 Task: In the  document Eyecolor.odt Insert horizontal line 'below the text' Create the translated copy of the document in  'Arabic ' Select the first point and Clear Formatting
Action: Mouse moved to (283, 378)
Screenshot: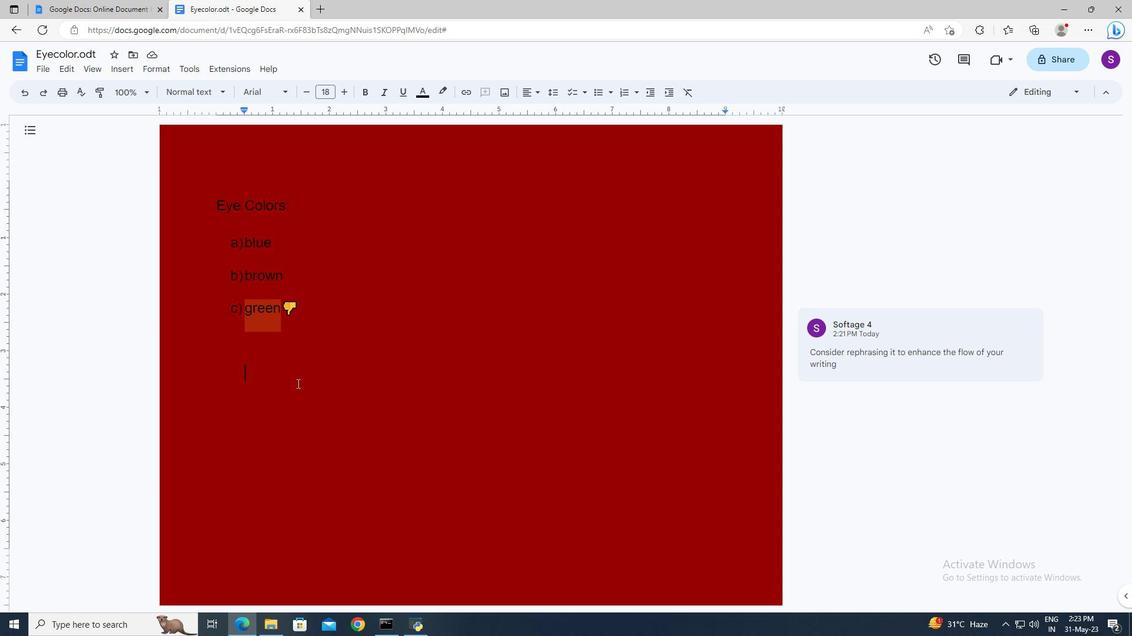 
Action: Mouse pressed left at (283, 378)
Screenshot: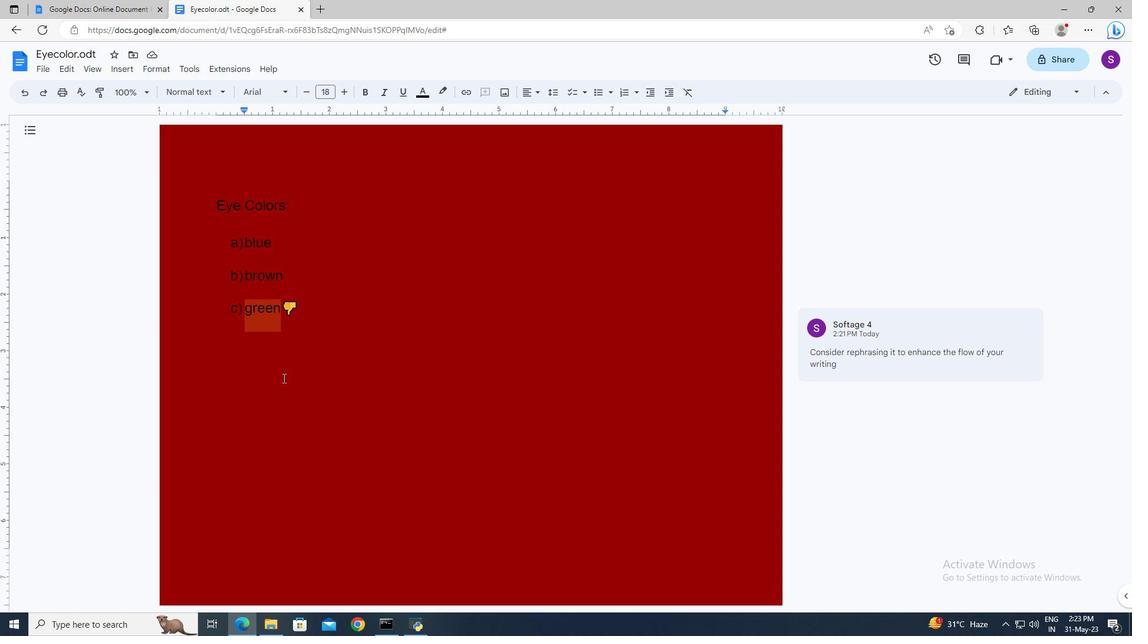 
Action: Mouse moved to (132, 74)
Screenshot: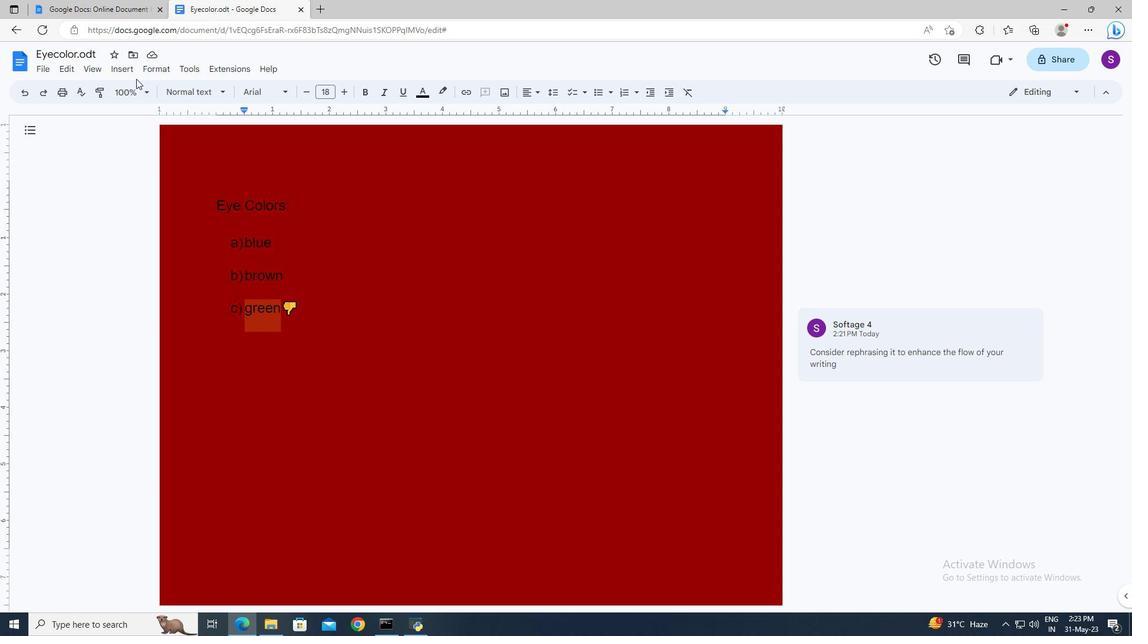 
Action: Mouse pressed left at (132, 74)
Screenshot: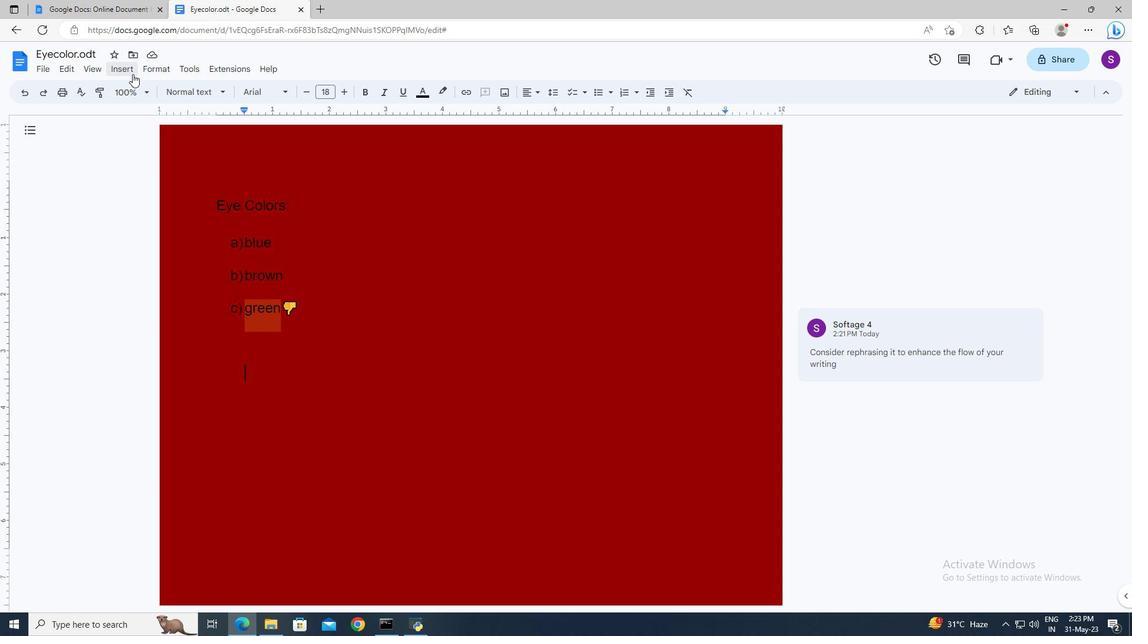 
Action: Mouse moved to (149, 162)
Screenshot: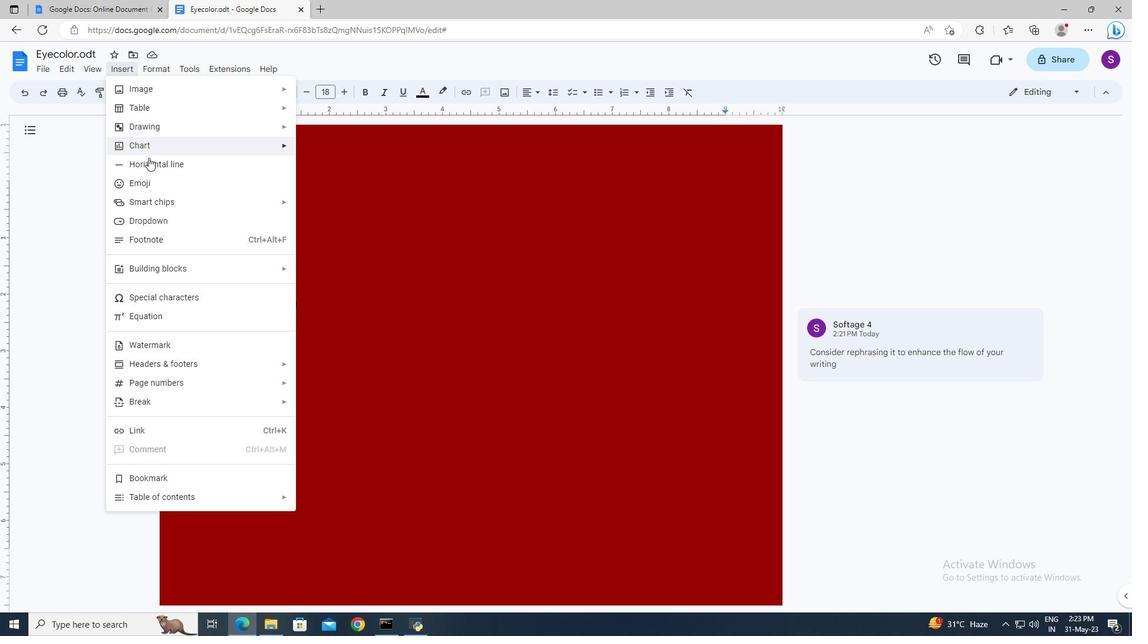 
Action: Mouse pressed left at (149, 162)
Screenshot: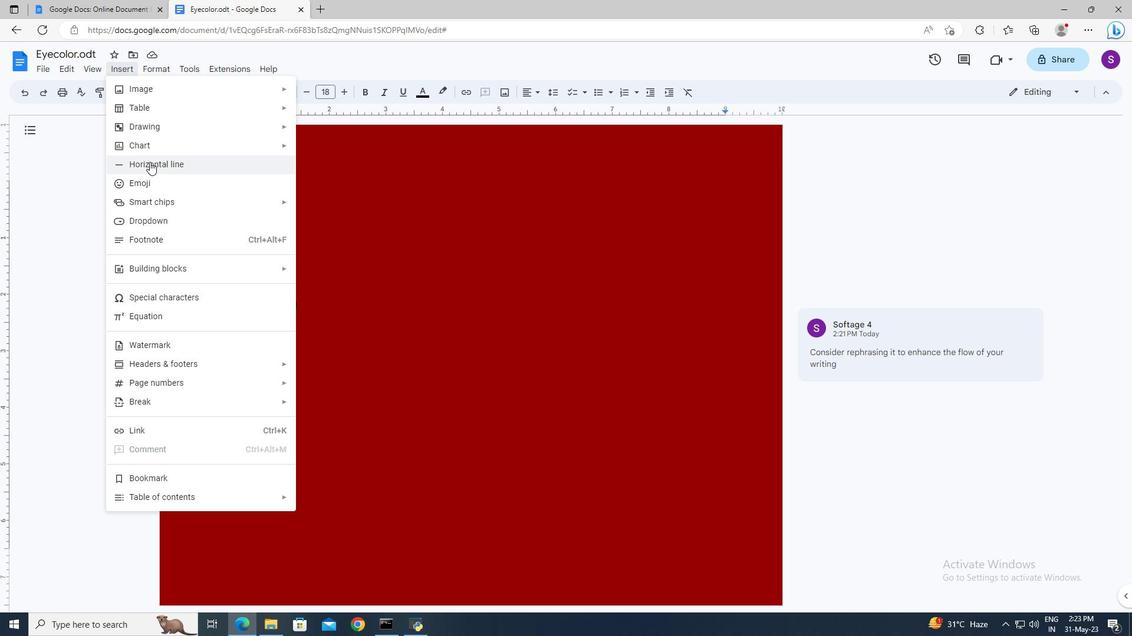 
Action: Mouse moved to (192, 73)
Screenshot: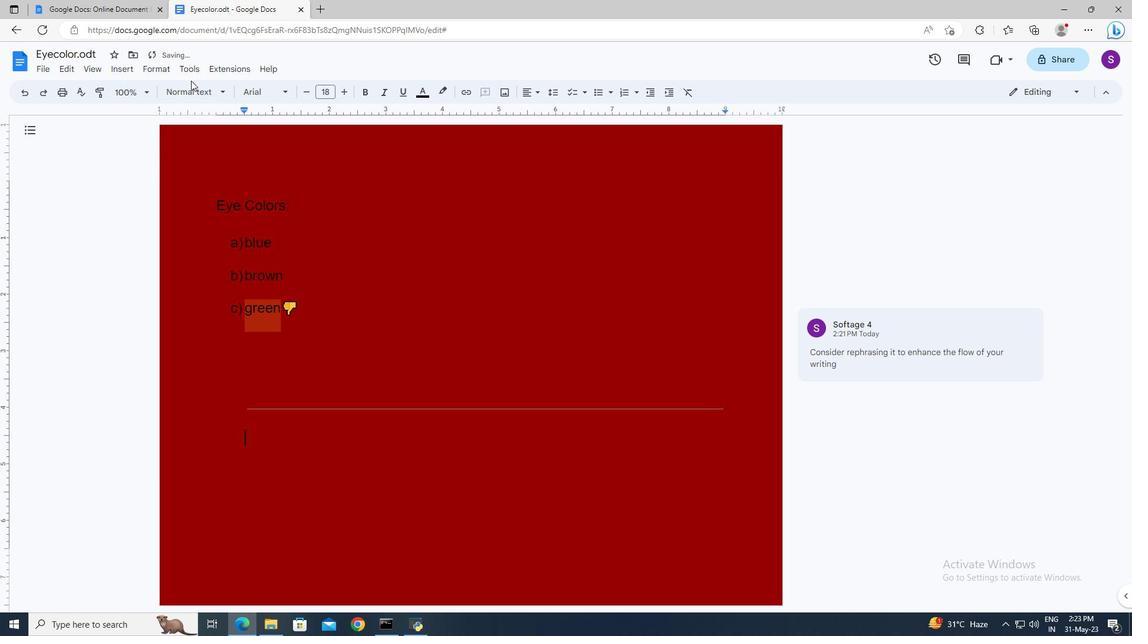 
Action: Mouse pressed left at (192, 73)
Screenshot: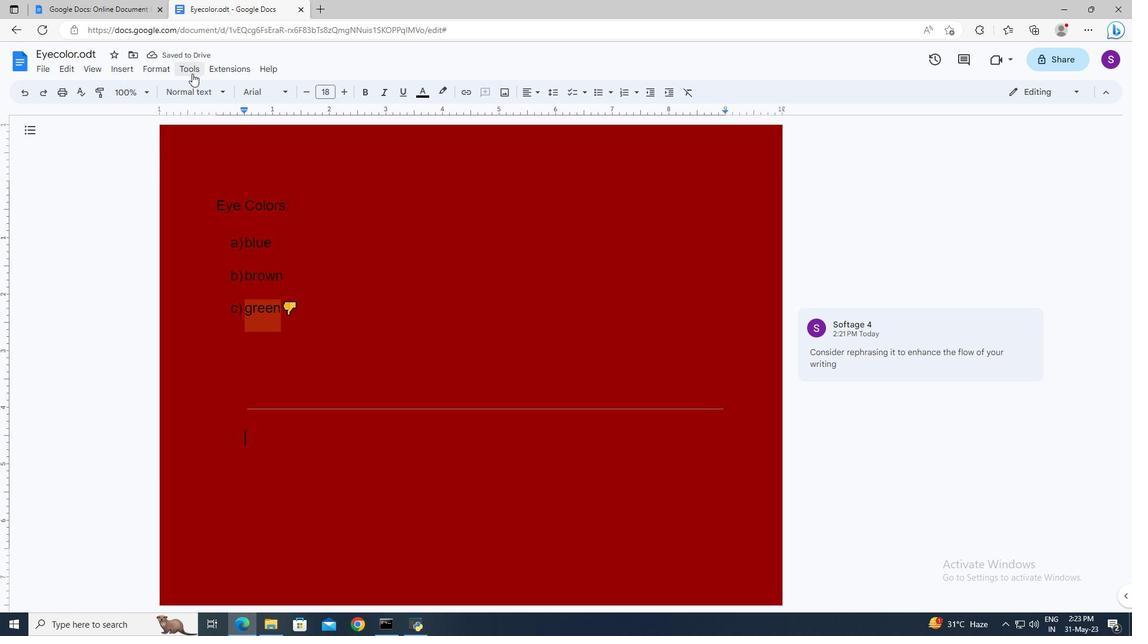 
Action: Mouse moved to (232, 273)
Screenshot: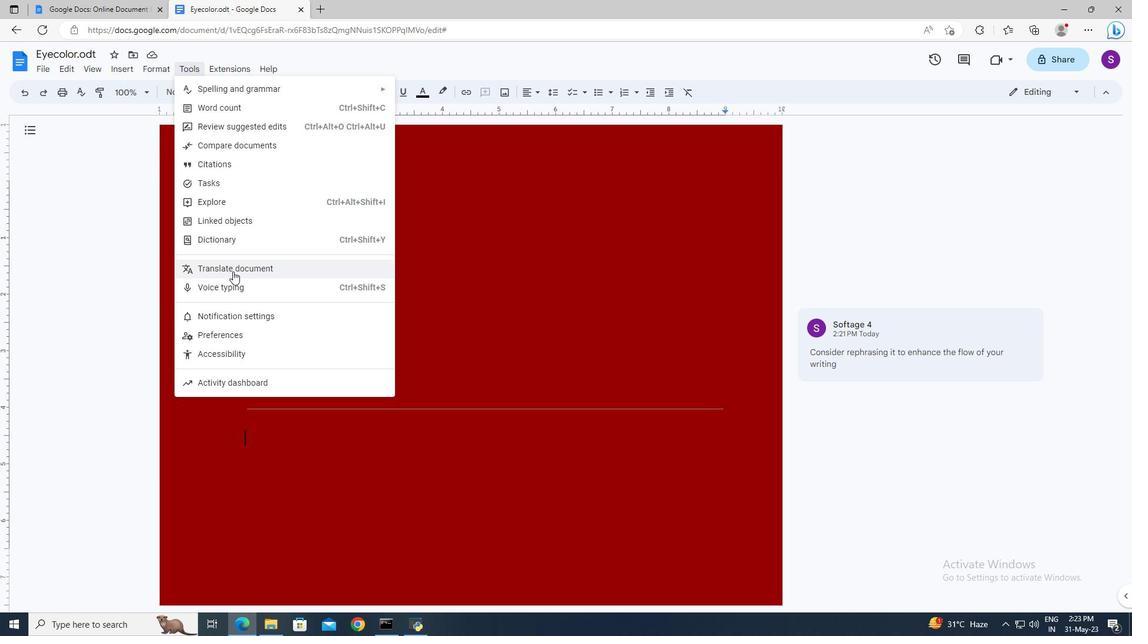 
Action: Mouse pressed left at (232, 273)
Screenshot: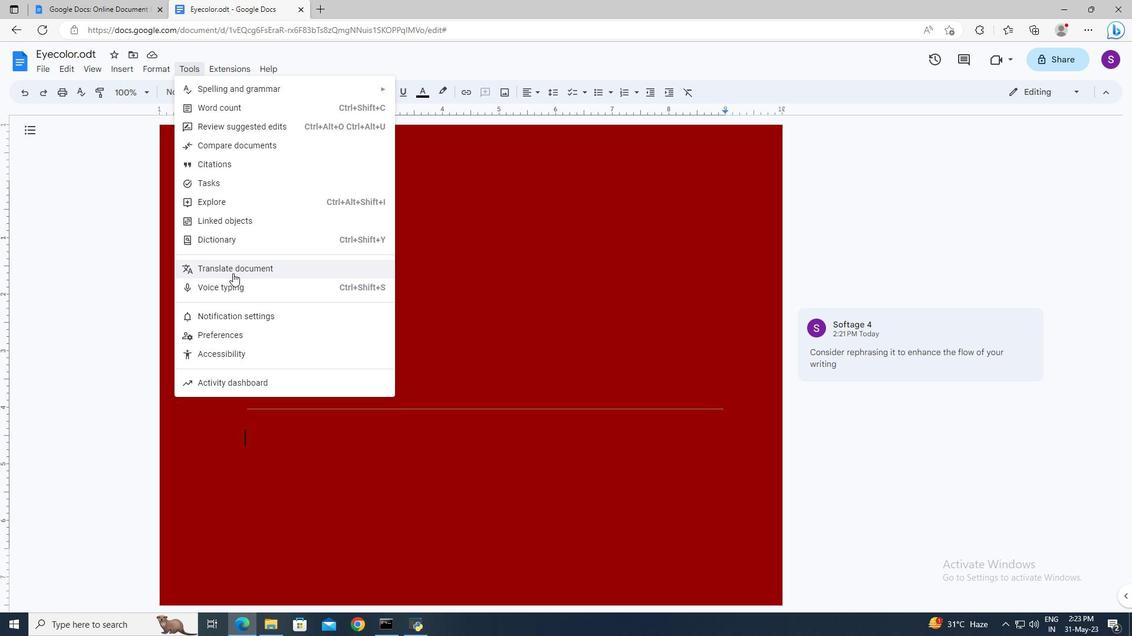 
Action: Mouse moved to (560, 349)
Screenshot: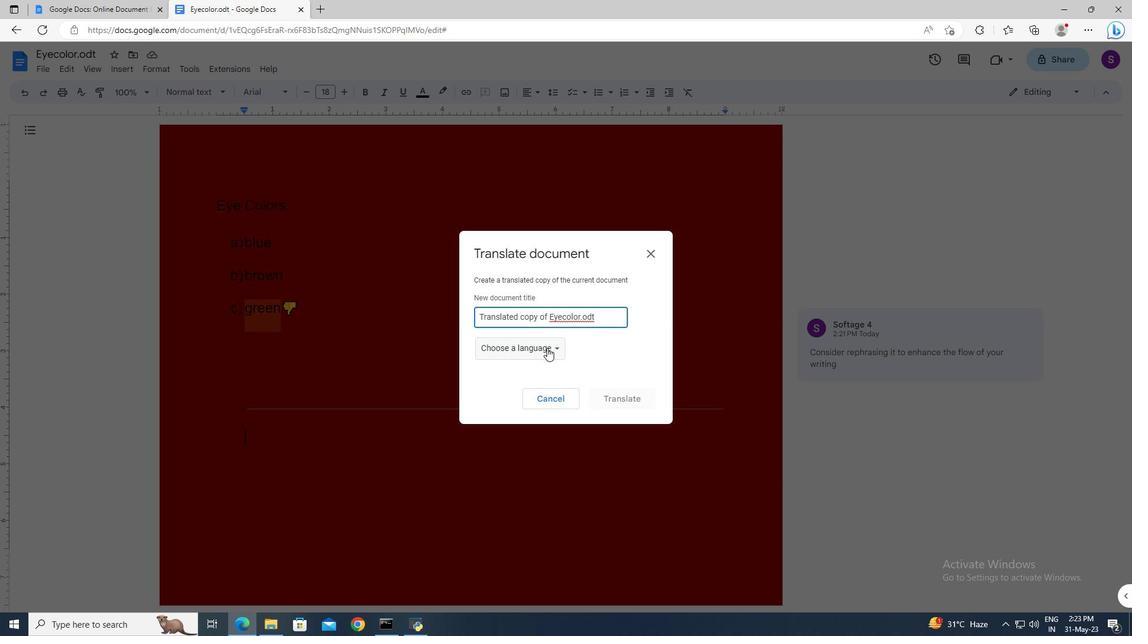 
Action: Mouse pressed left at (560, 349)
Screenshot: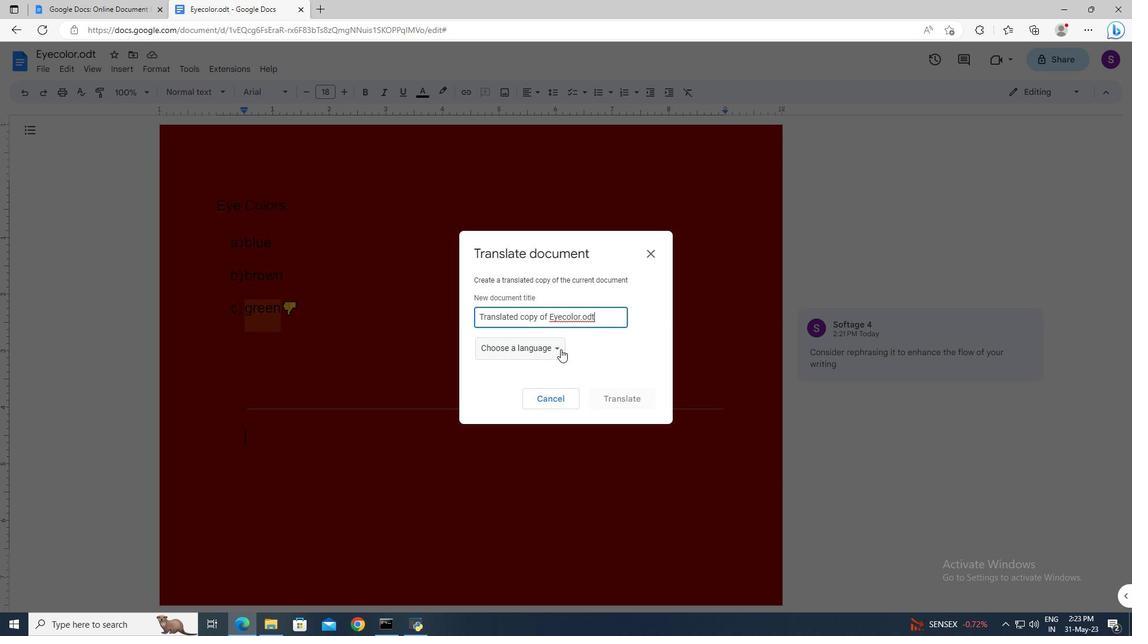 
Action: Mouse moved to (544, 398)
Screenshot: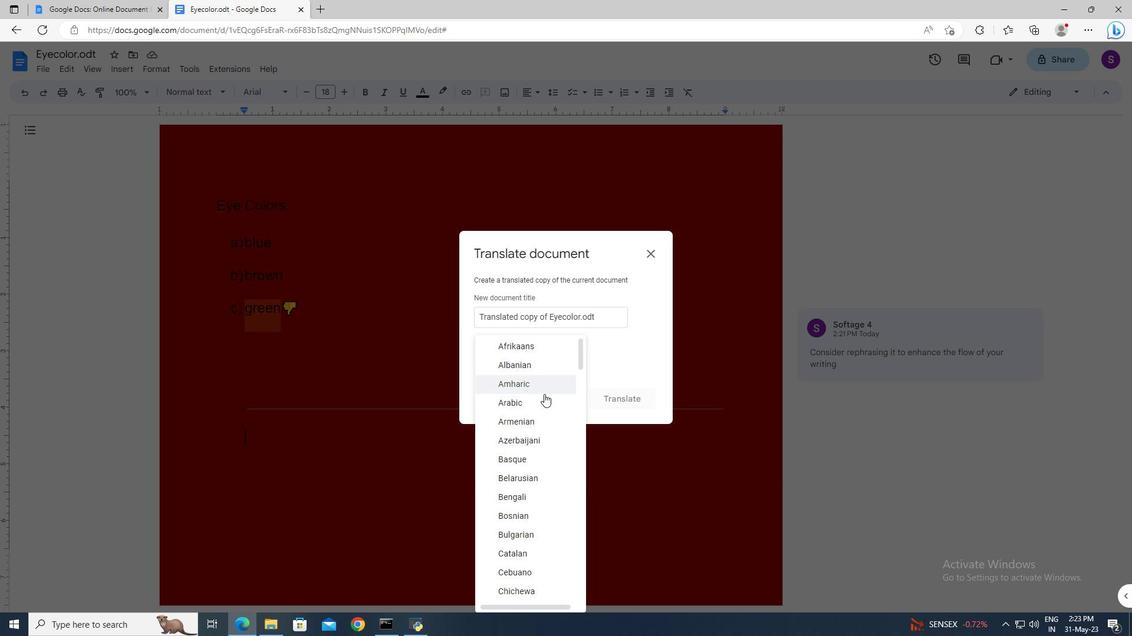 
Action: Mouse pressed left at (544, 398)
Screenshot: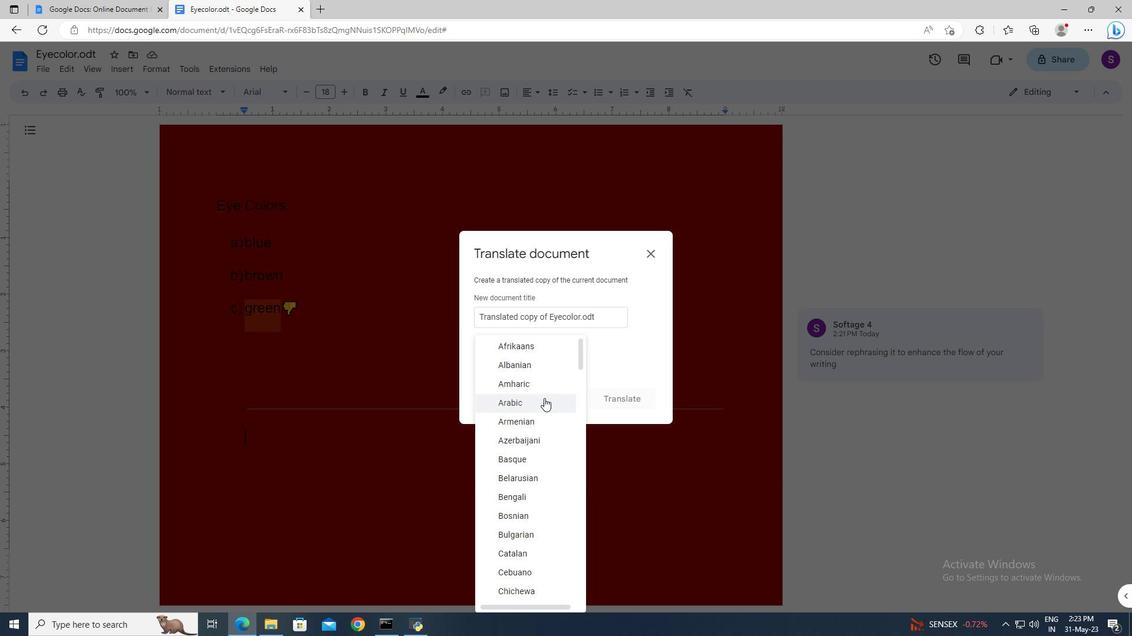 
Action: Mouse moved to (616, 401)
Screenshot: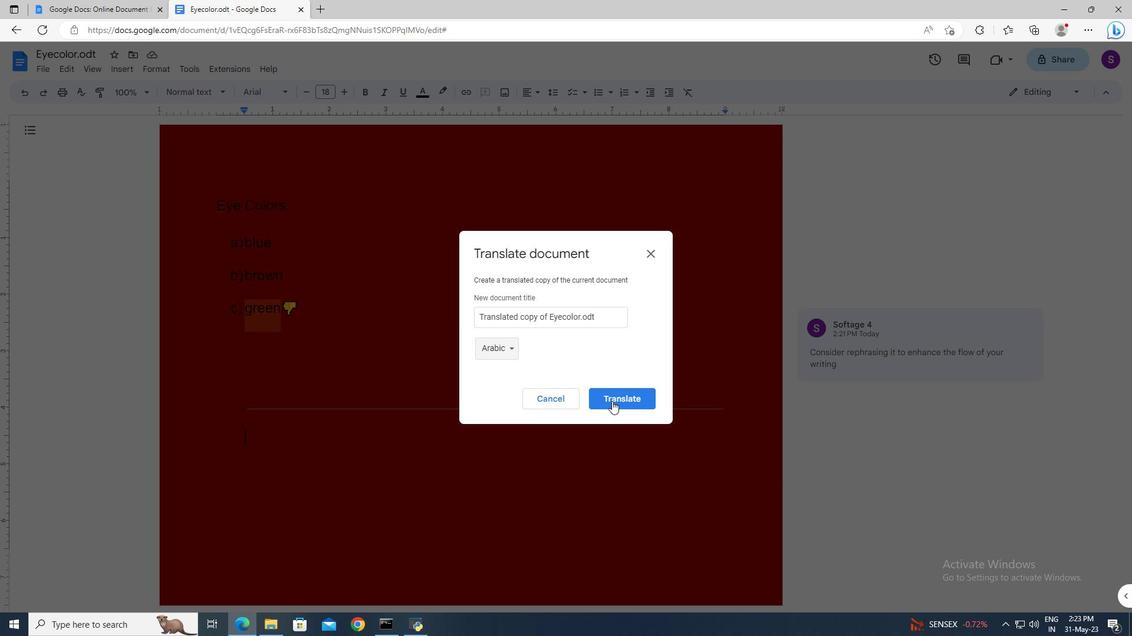 
Action: Mouse pressed left at (616, 401)
Screenshot: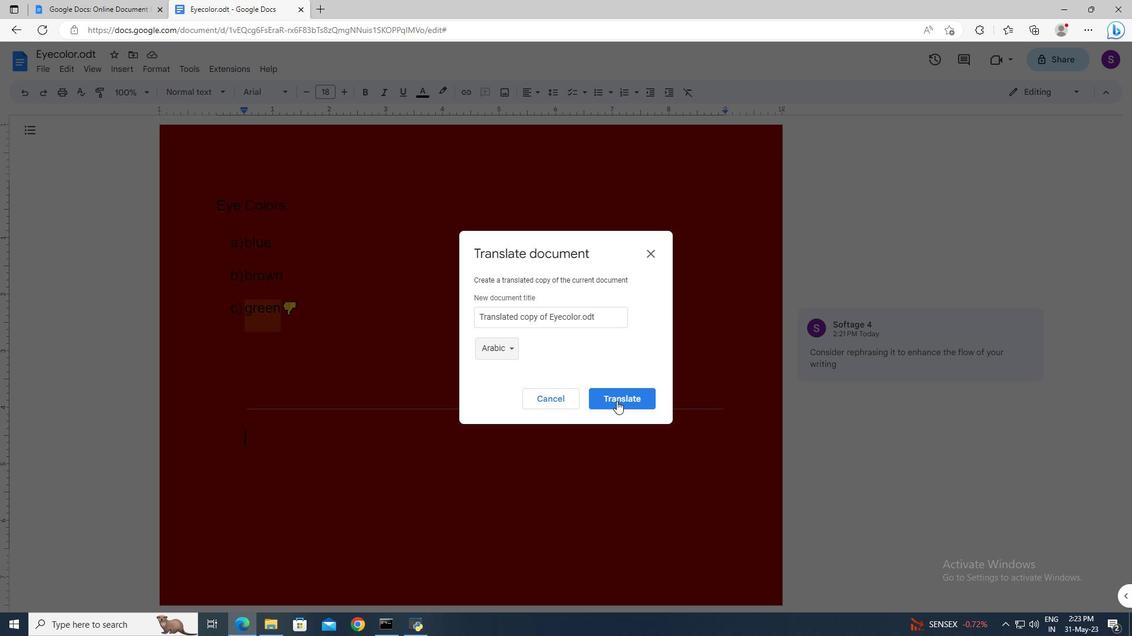 
Action: Mouse moved to (255, 12)
Screenshot: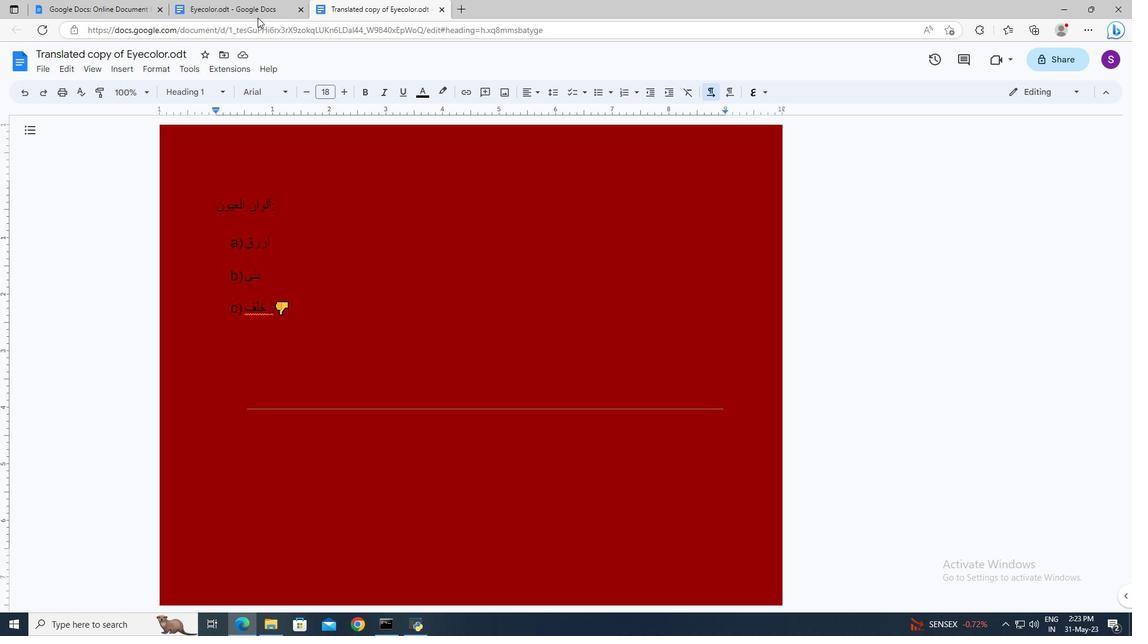 
Action: Mouse pressed left at (255, 12)
Screenshot: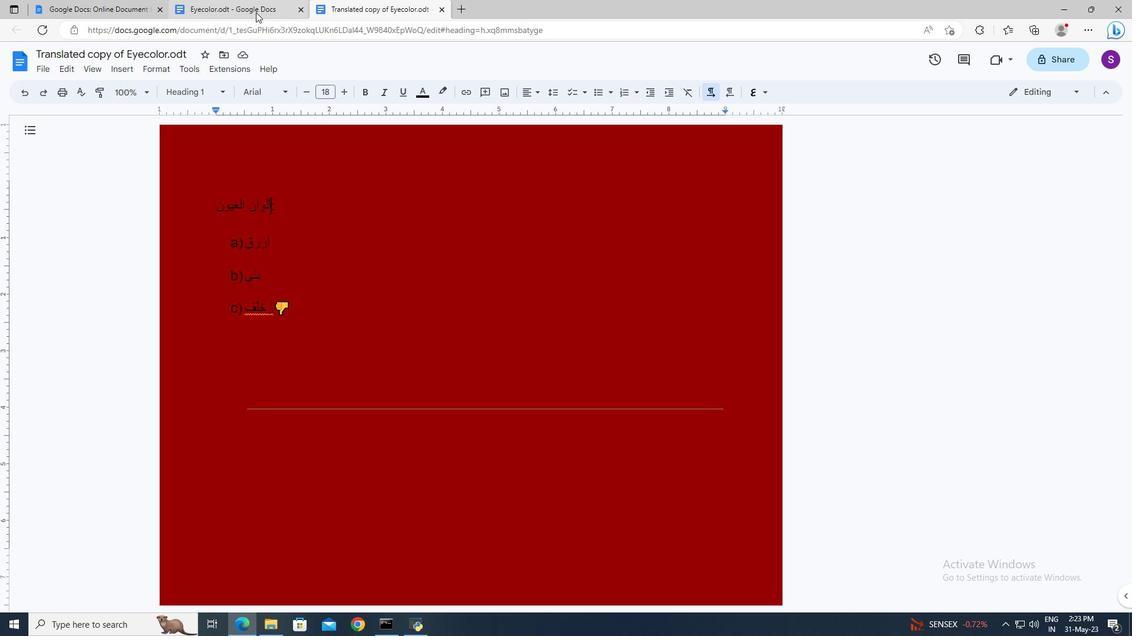 
Action: Mouse moved to (241, 245)
Screenshot: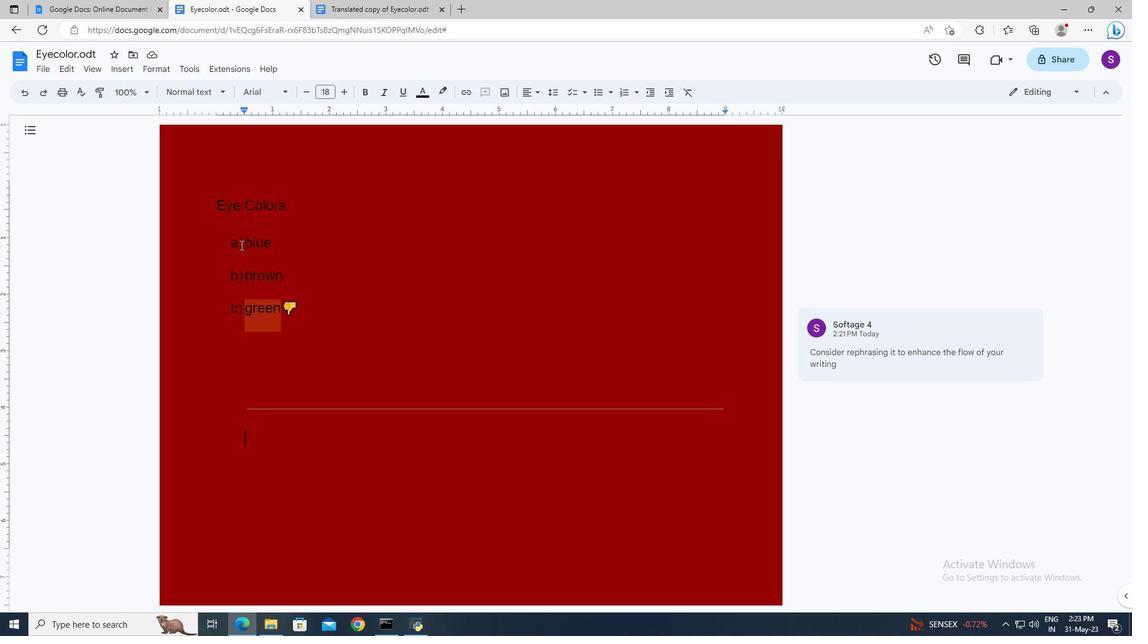 
Action: Mouse pressed left at (241, 245)
Screenshot: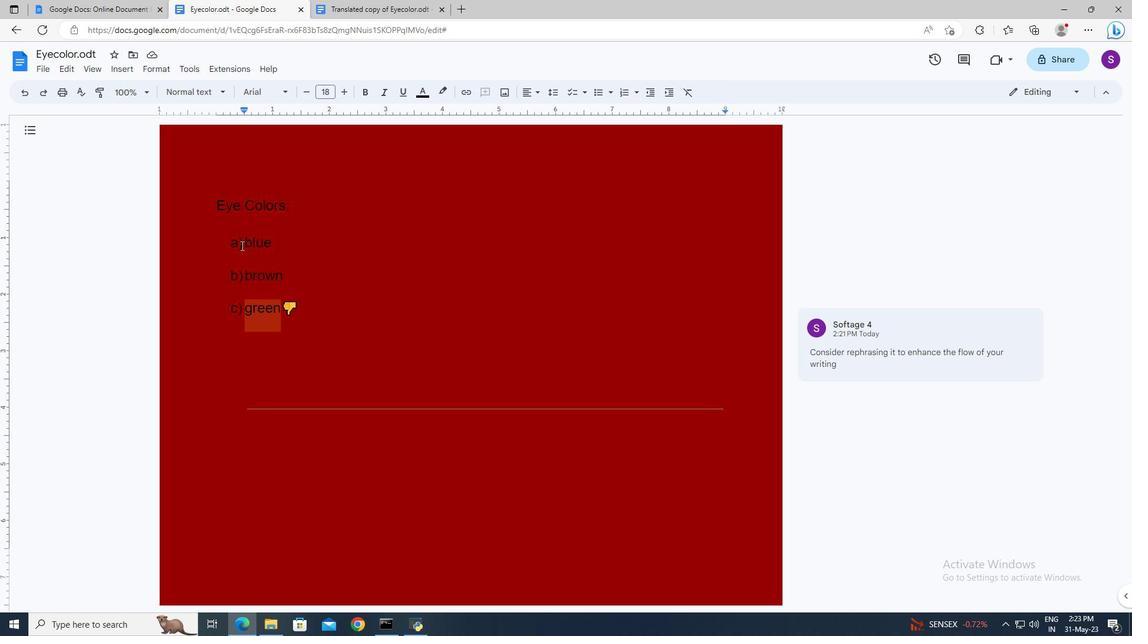 
Action: Mouse moved to (245, 245)
Screenshot: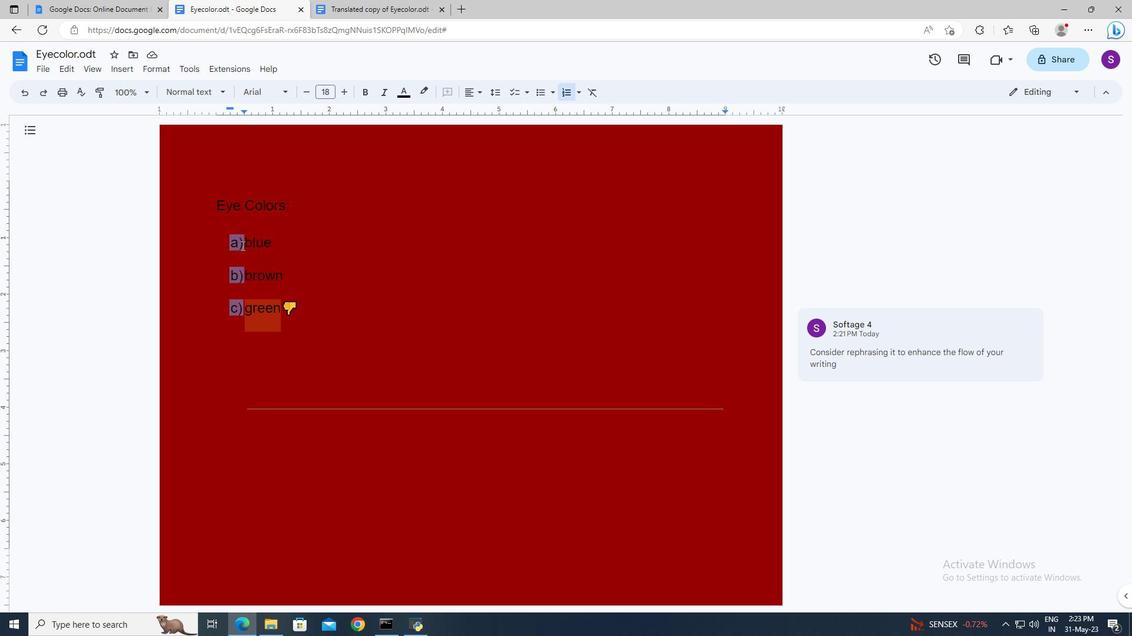 
Action: Mouse pressed left at (245, 245)
Screenshot: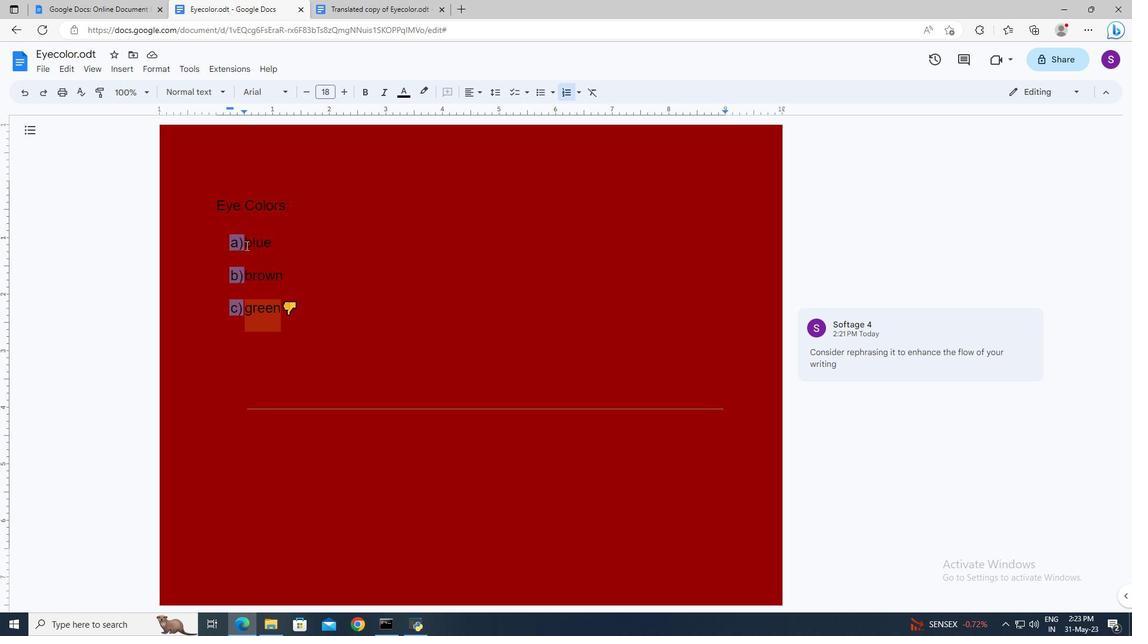 
Action: Key pressed <Key.shift><Key.down>
Screenshot: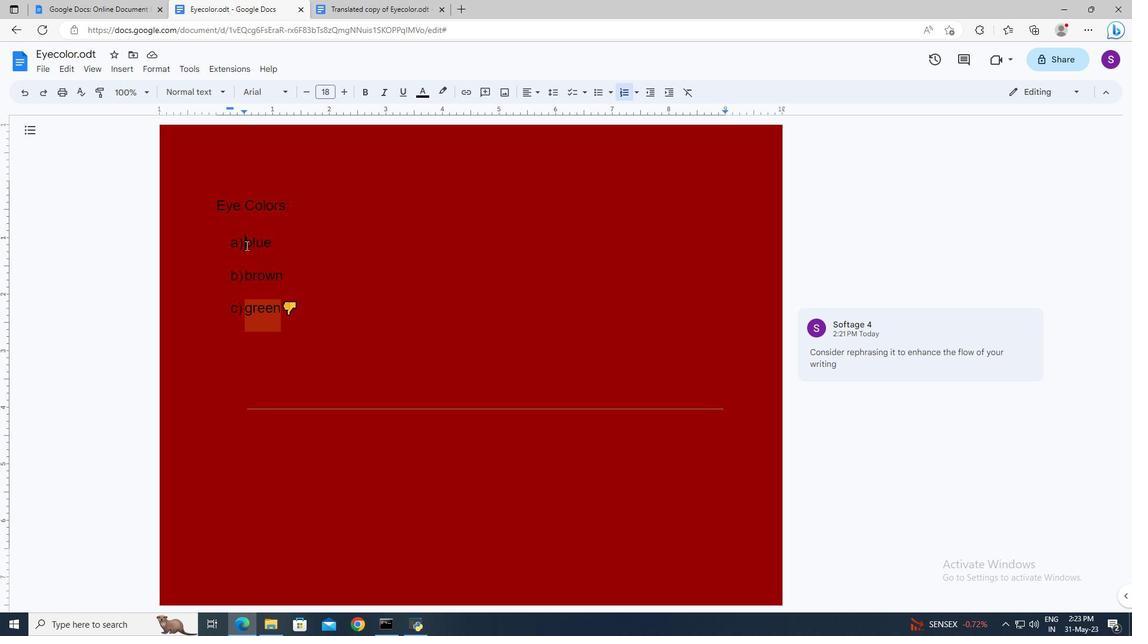 
Action: Mouse moved to (694, 94)
Screenshot: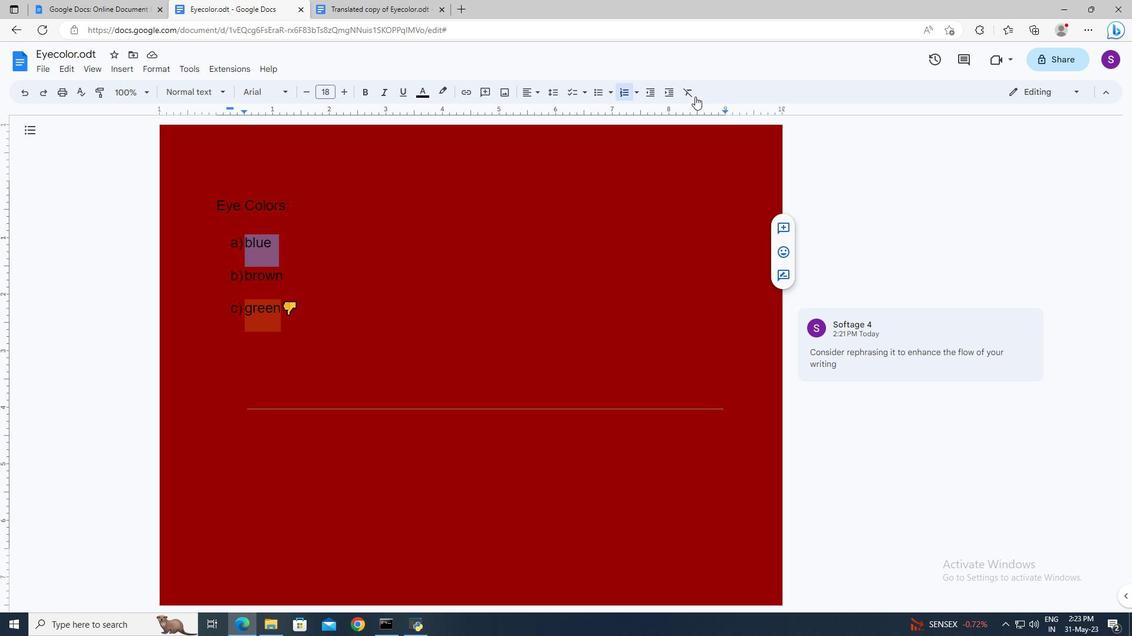 
Action: Mouse pressed left at (694, 94)
Screenshot: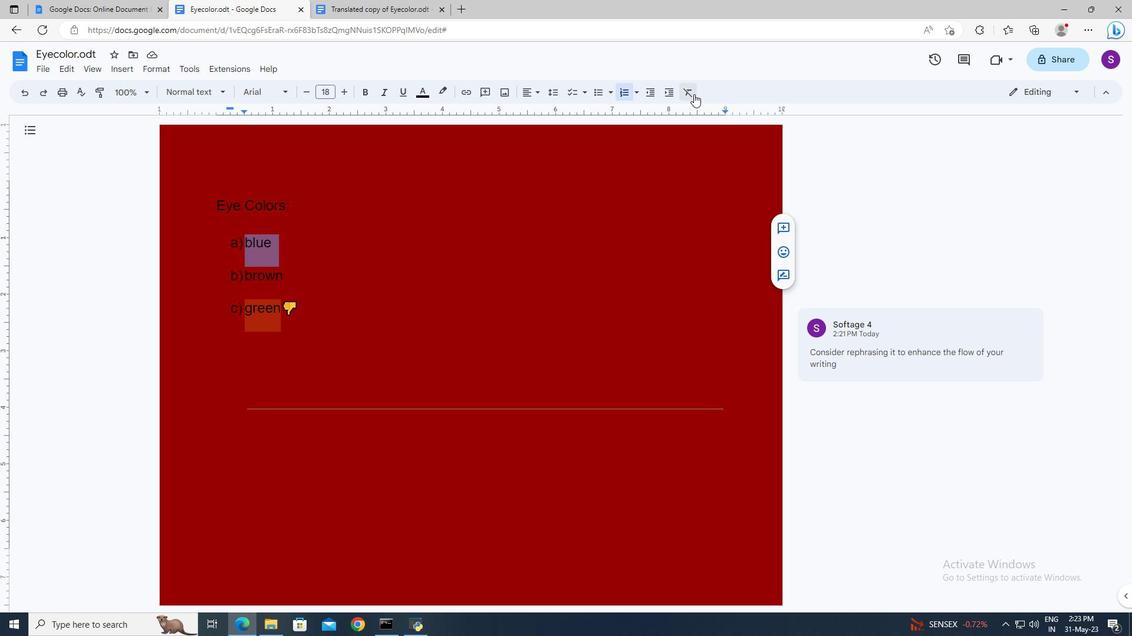 
Action: Mouse moved to (628, 231)
Screenshot: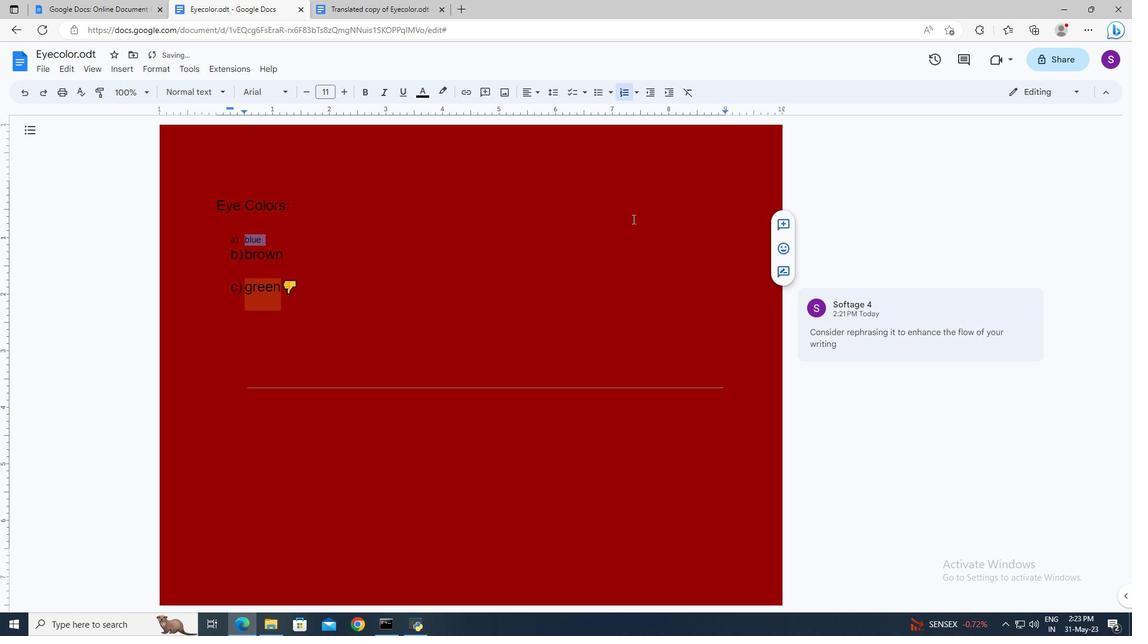 
Action: Mouse pressed left at (628, 231)
Screenshot: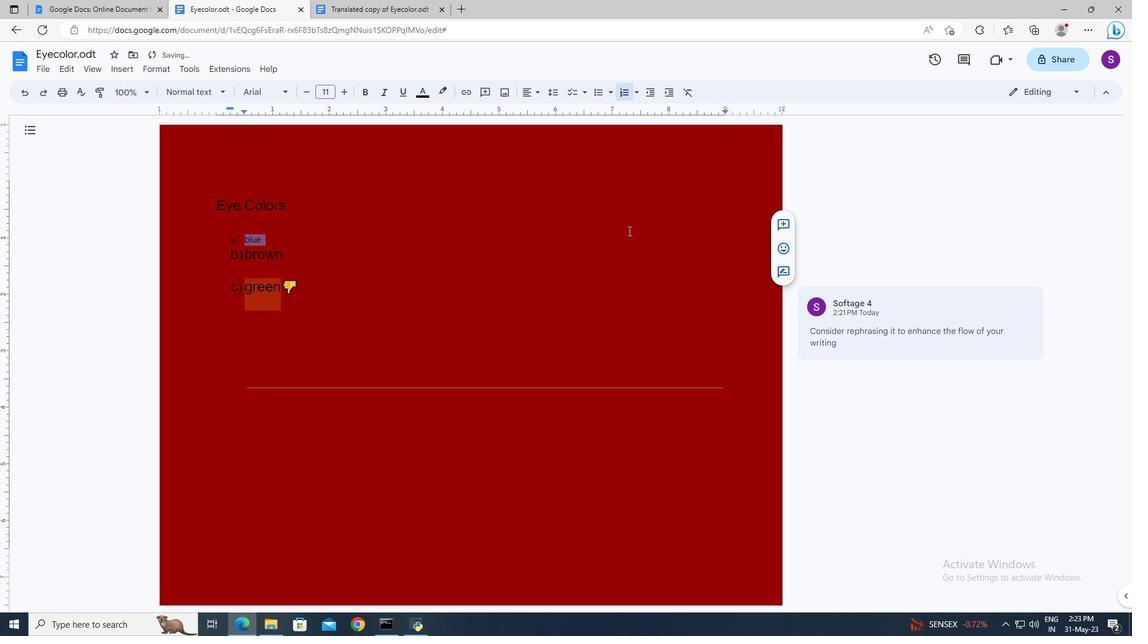 
